 Task: Change the iterative calculation "on" from the Calculation.
Action: Mouse moved to (34, 66)
Screenshot: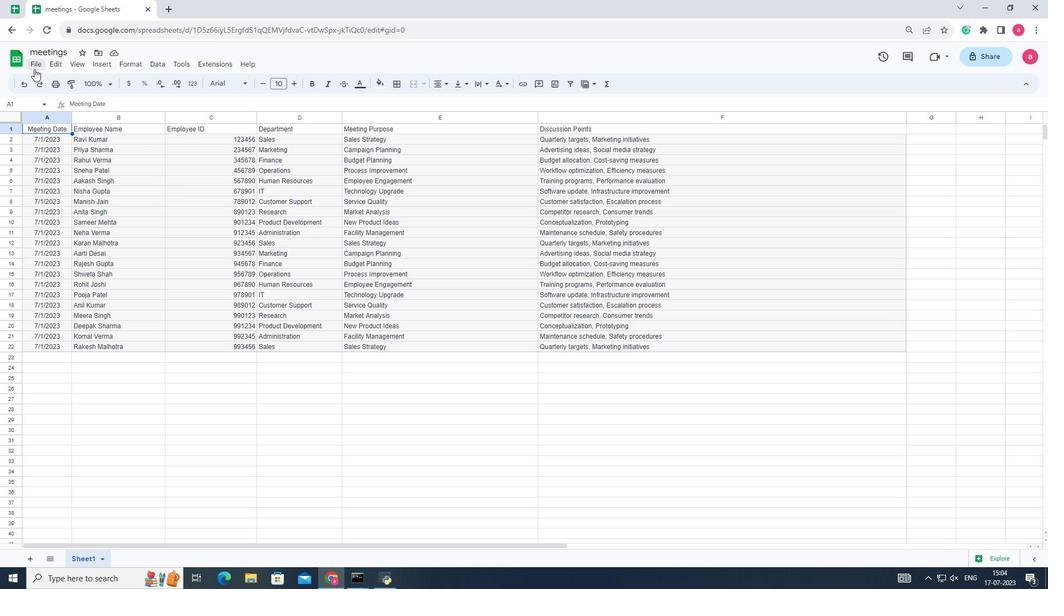 
Action: Mouse pressed left at (34, 66)
Screenshot: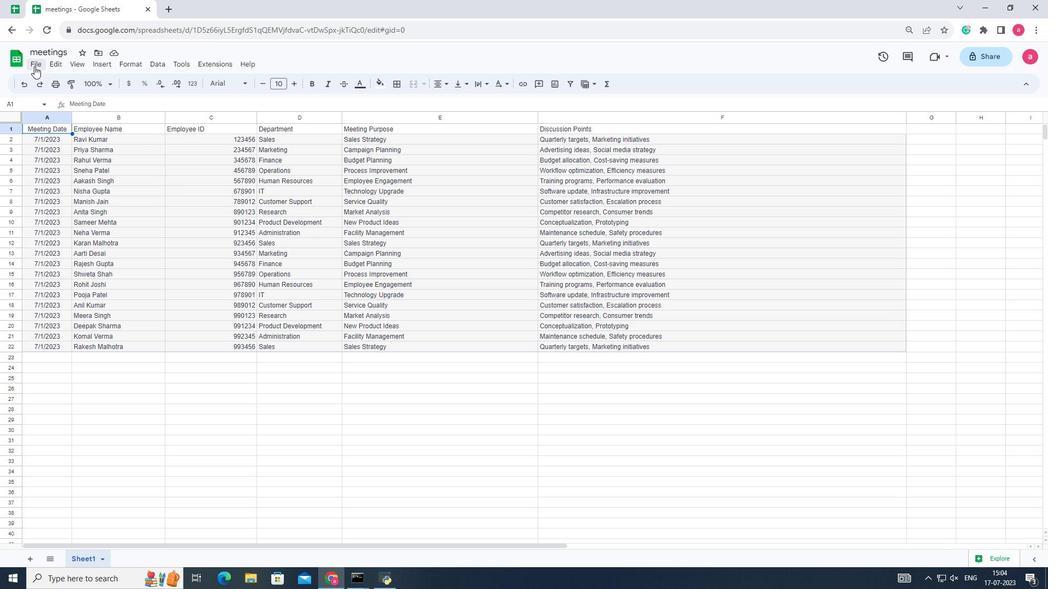 
Action: Mouse moved to (64, 330)
Screenshot: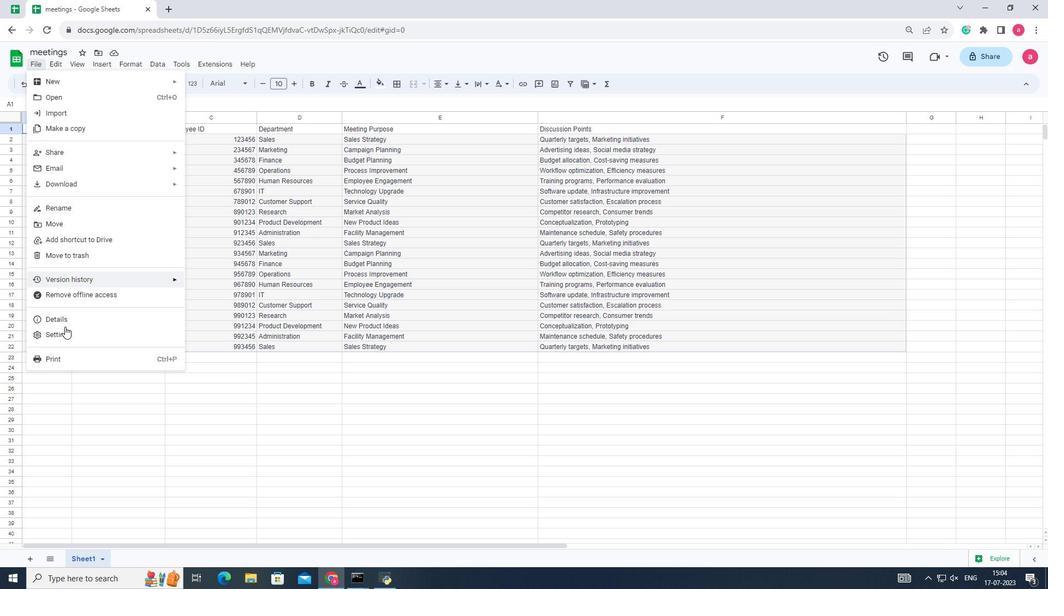 
Action: Mouse pressed left at (64, 330)
Screenshot: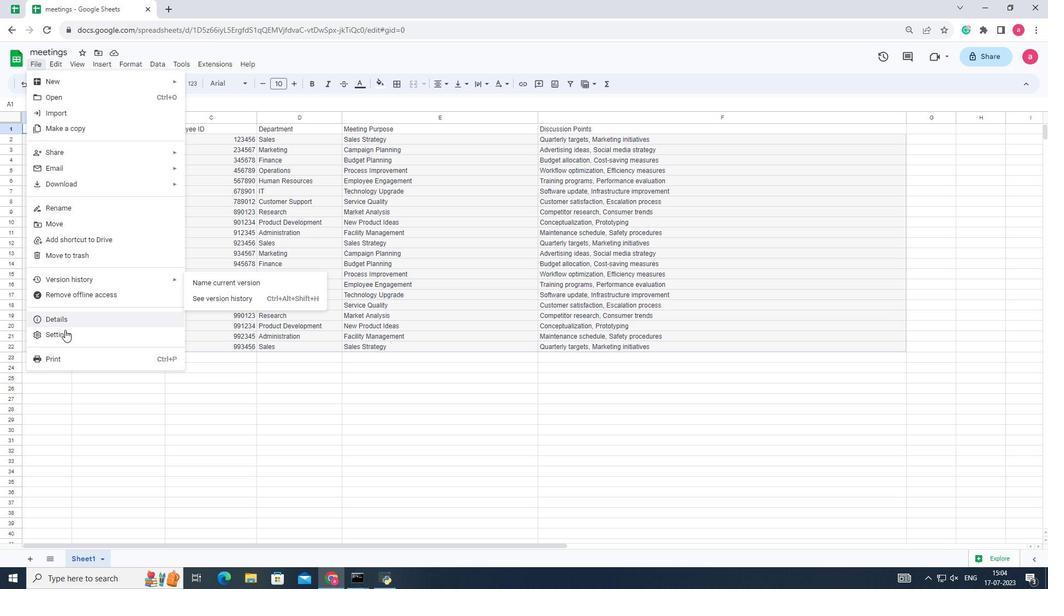 
Action: Mouse moved to (448, 238)
Screenshot: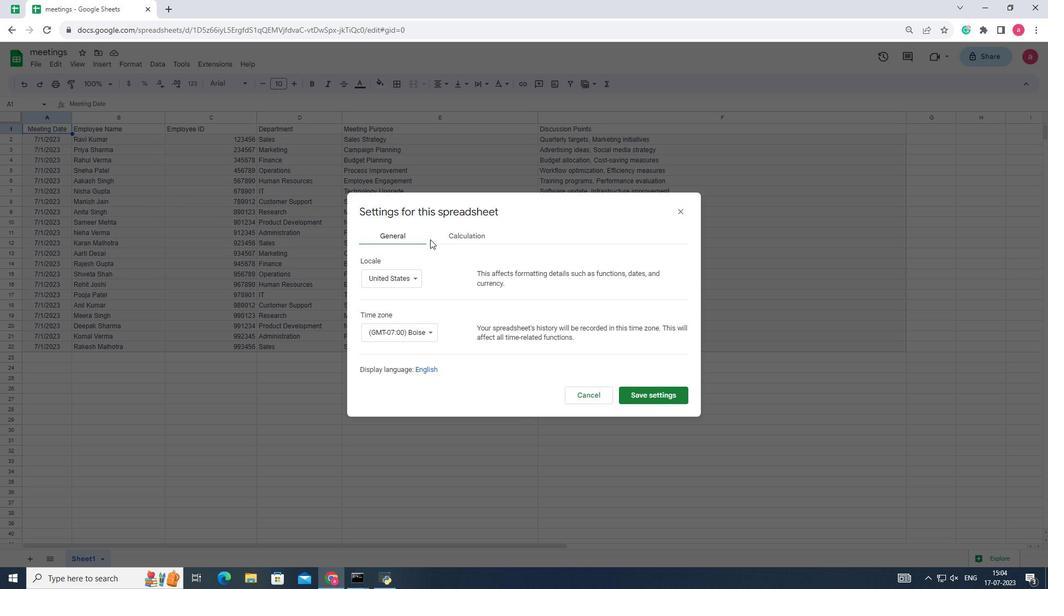 
Action: Mouse pressed left at (448, 238)
Screenshot: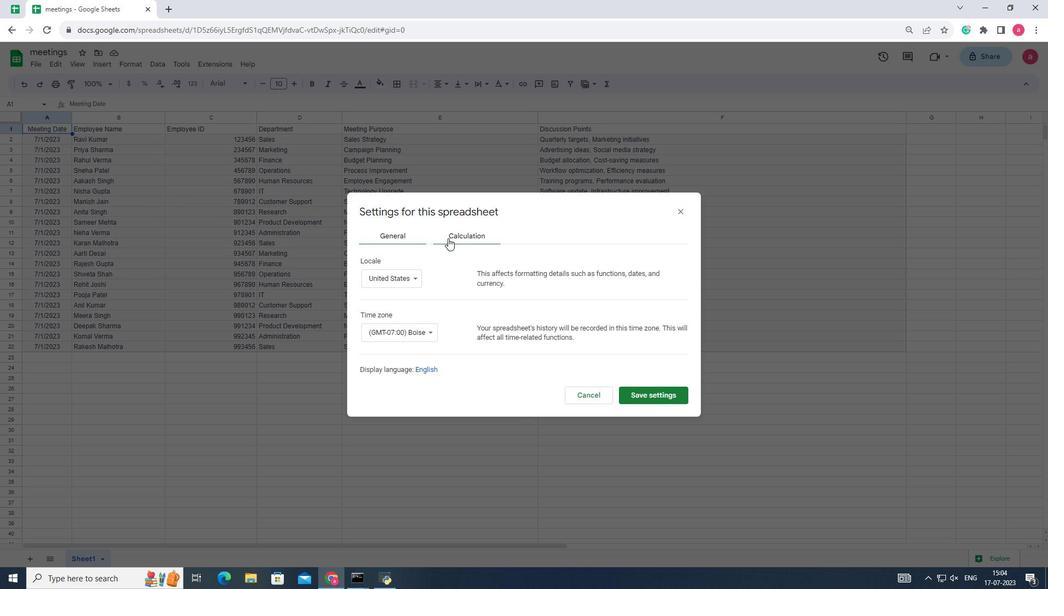 
Action: Mouse moved to (383, 333)
Screenshot: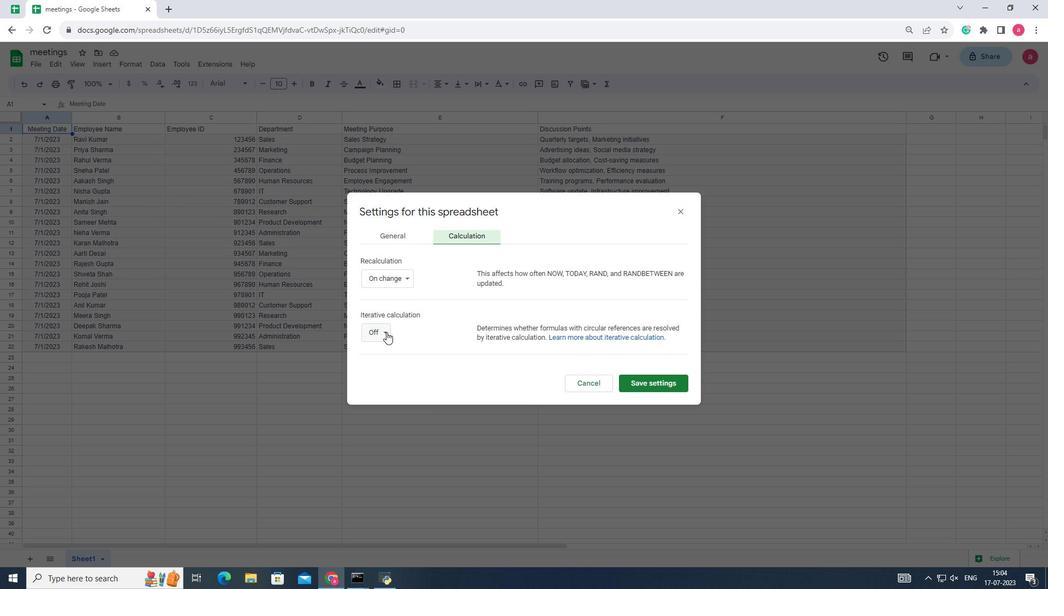 
Action: Mouse pressed left at (383, 333)
Screenshot: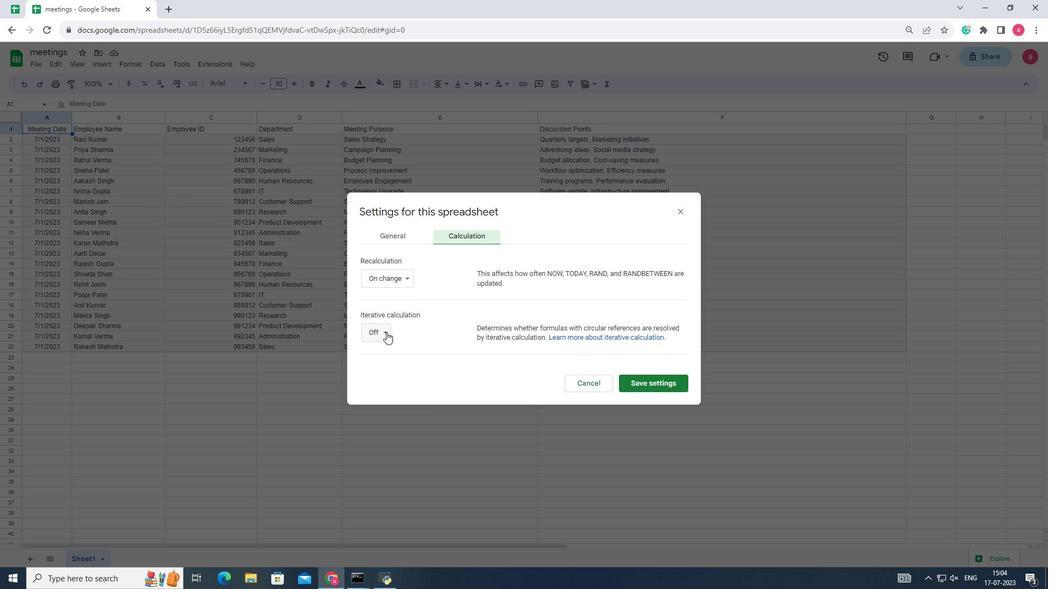 
Action: Mouse moved to (379, 320)
Screenshot: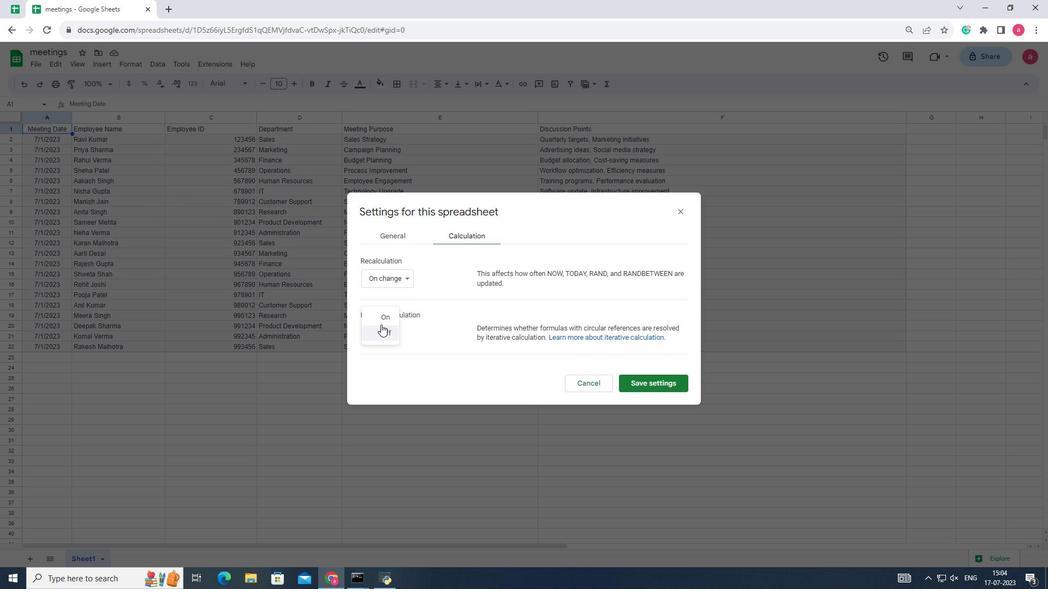 
Action: Mouse pressed left at (379, 320)
Screenshot: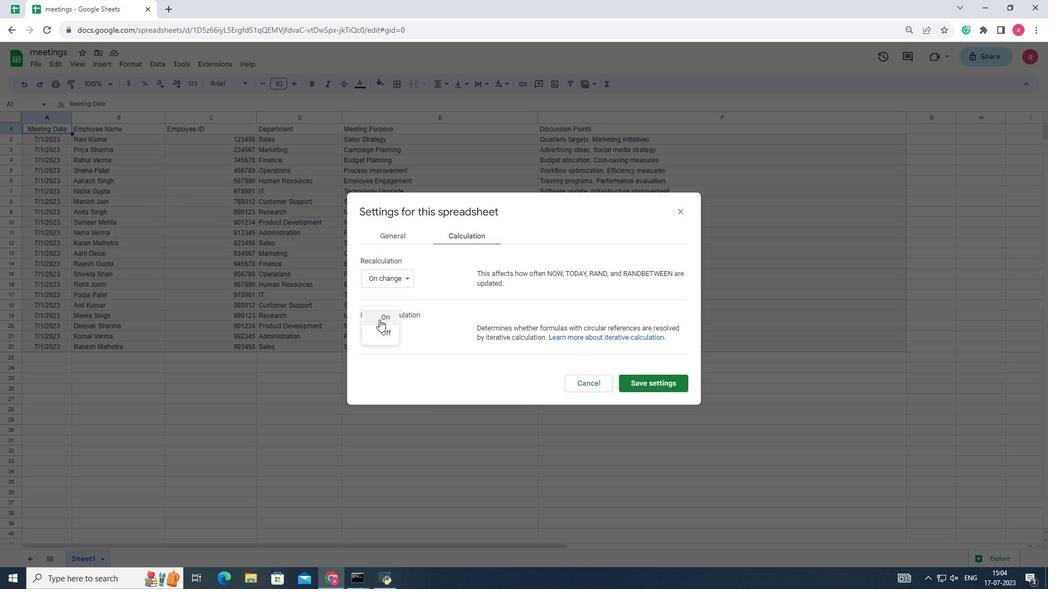 
Action: Mouse moved to (379, 317)
Screenshot: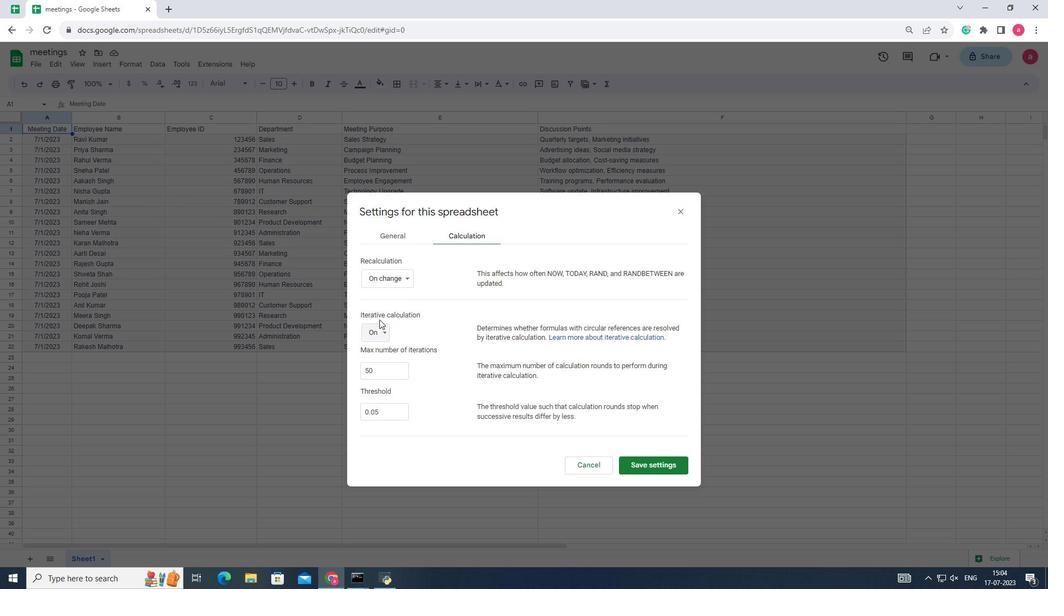 
